 Task: Change the avatar of your profile to Icecream.
Action: Mouse moved to (993, 29)
Screenshot: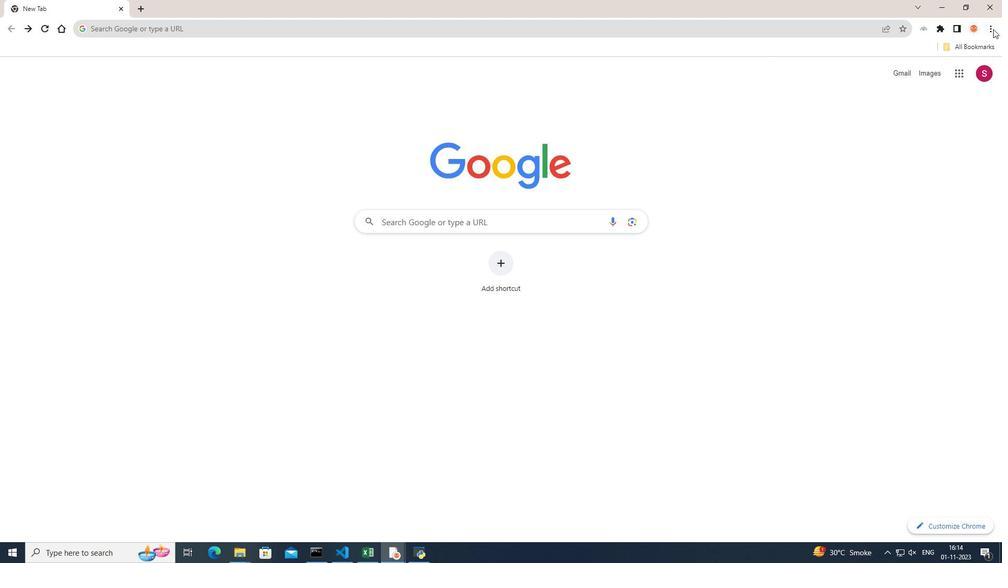 
Action: Mouse pressed left at (993, 29)
Screenshot: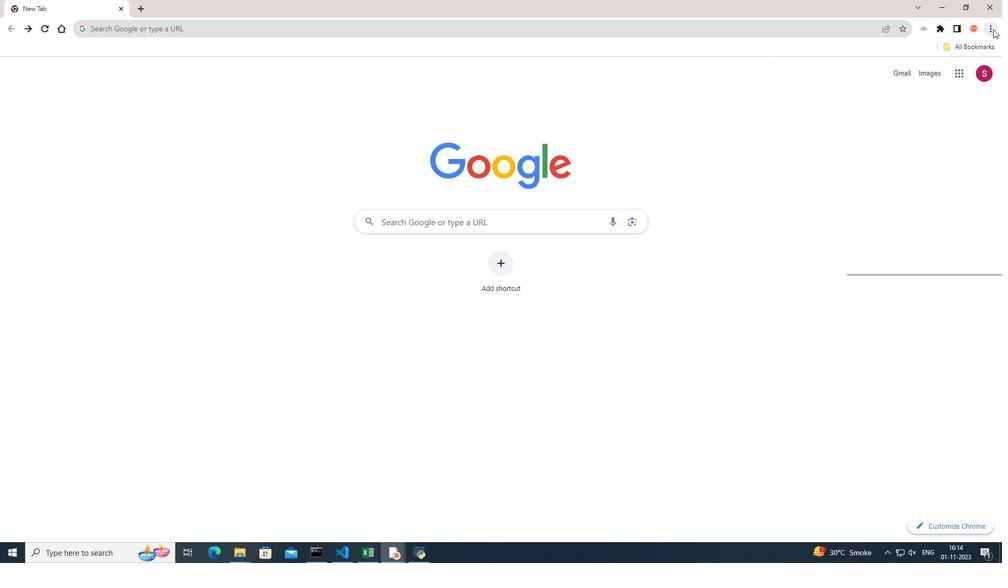 
Action: Mouse moved to (884, 220)
Screenshot: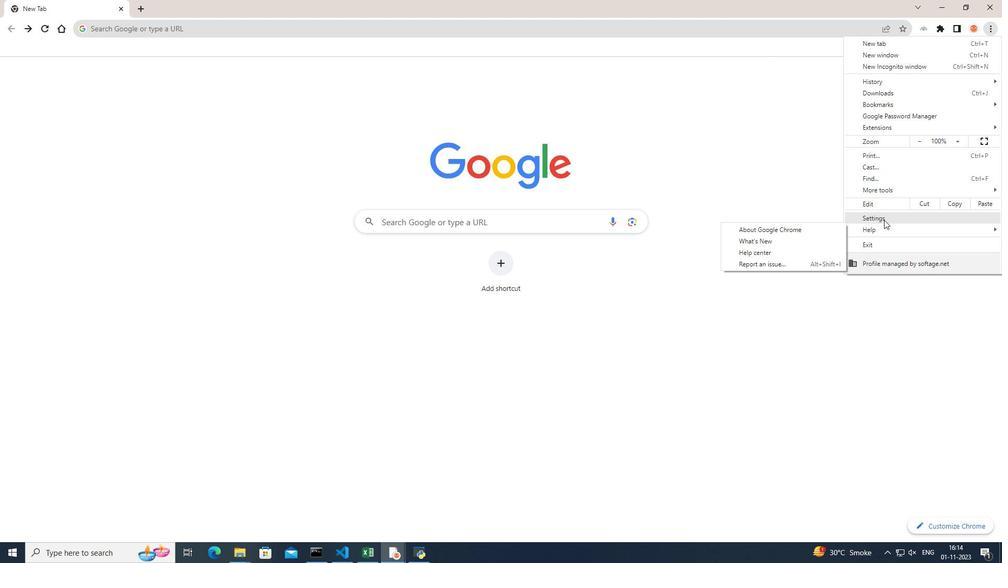 
Action: Mouse pressed left at (884, 220)
Screenshot: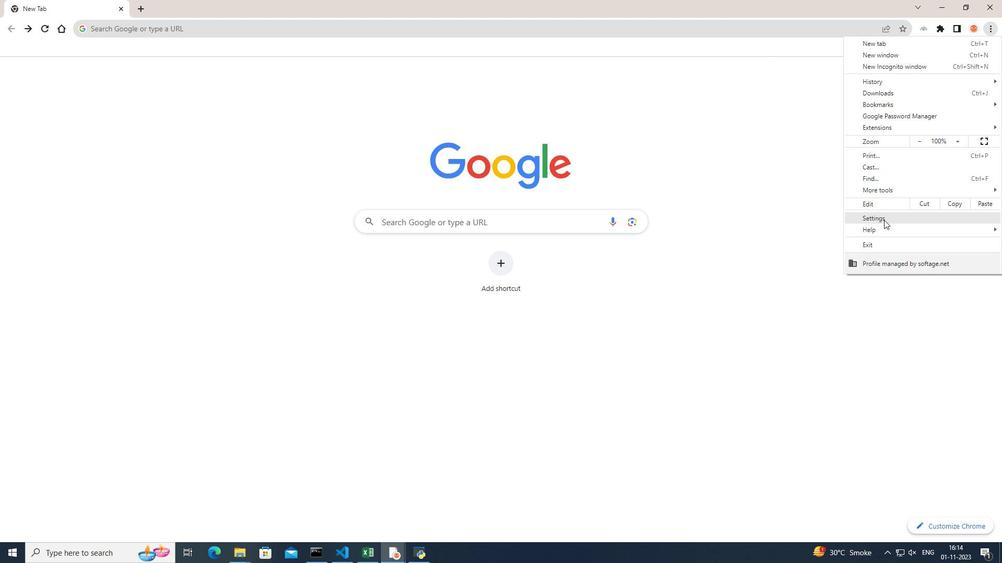 
Action: Mouse moved to (601, 242)
Screenshot: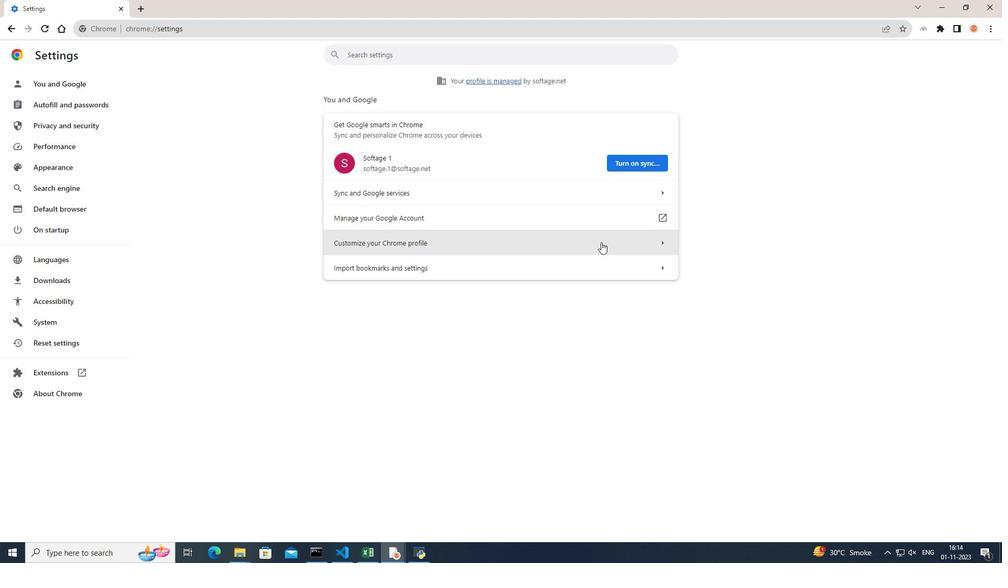 
Action: Mouse pressed left at (601, 242)
Screenshot: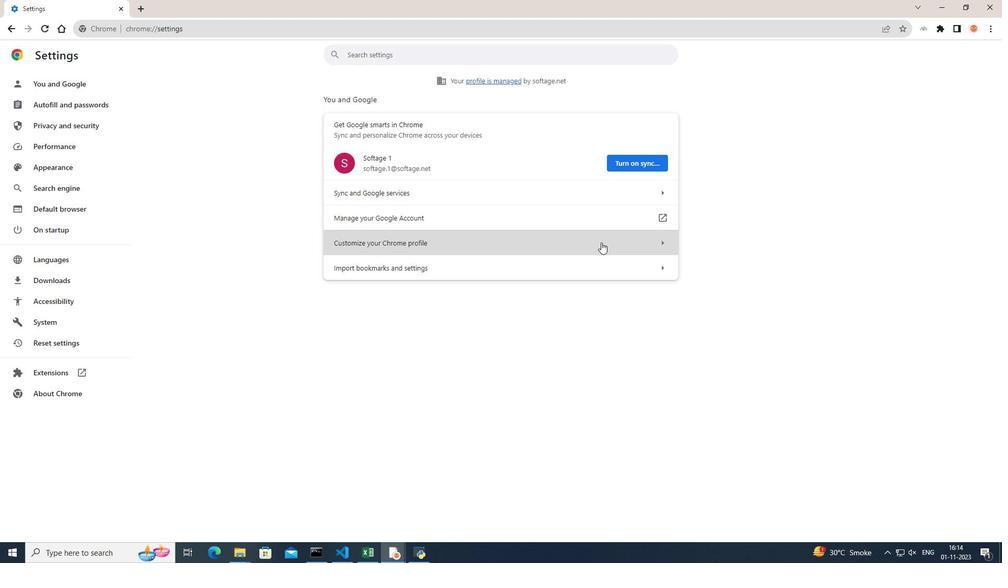 
Action: Mouse moved to (743, 280)
Screenshot: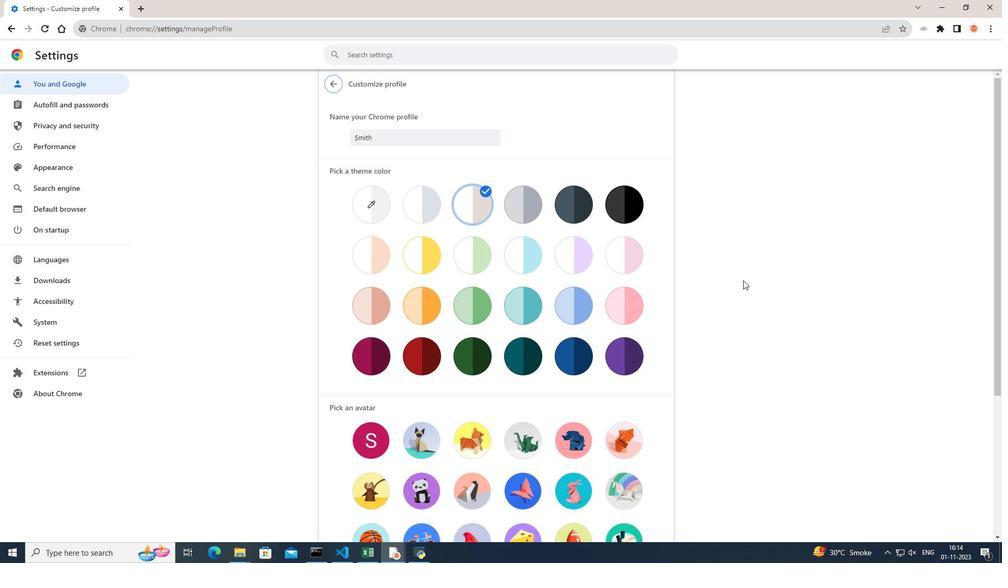 
Action: Mouse scrolled (743, 280) with delta (0, 0)
Screenshot: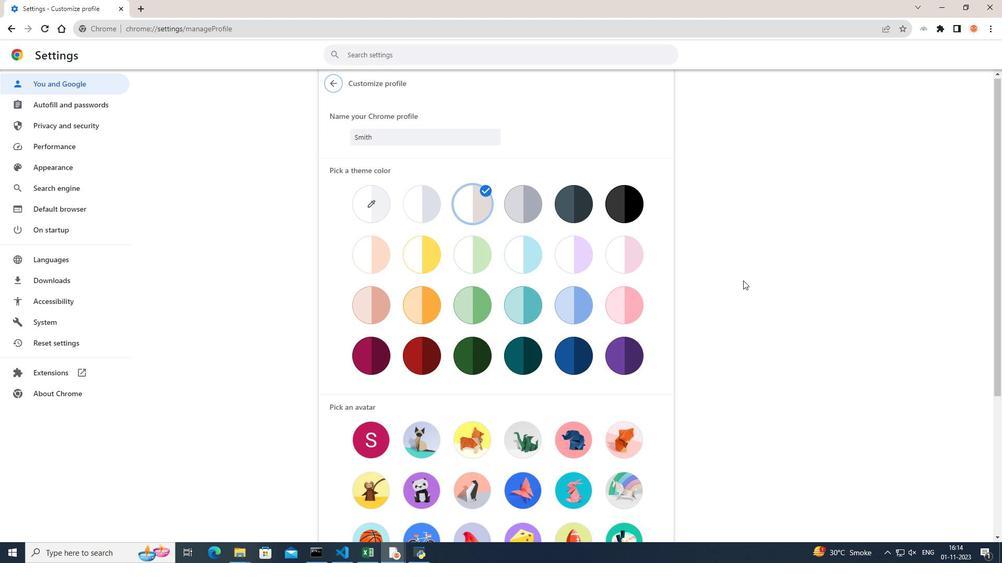 
Action: Mouse scrolled (743, 280) with delta (0, 0)
Screenshot: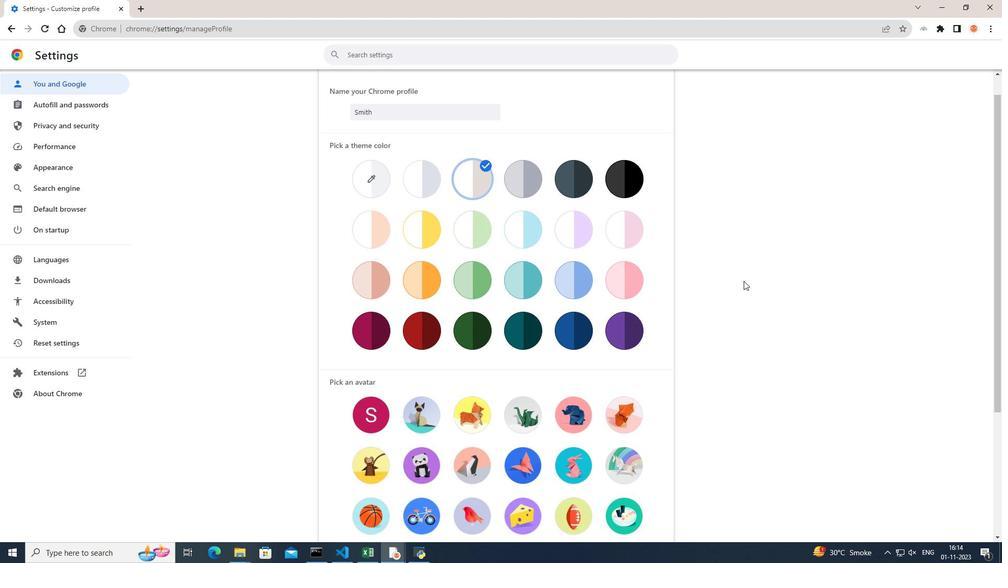 
Action: Mouse scrolled (743, 280) with delta (0, 0)
Screenshot: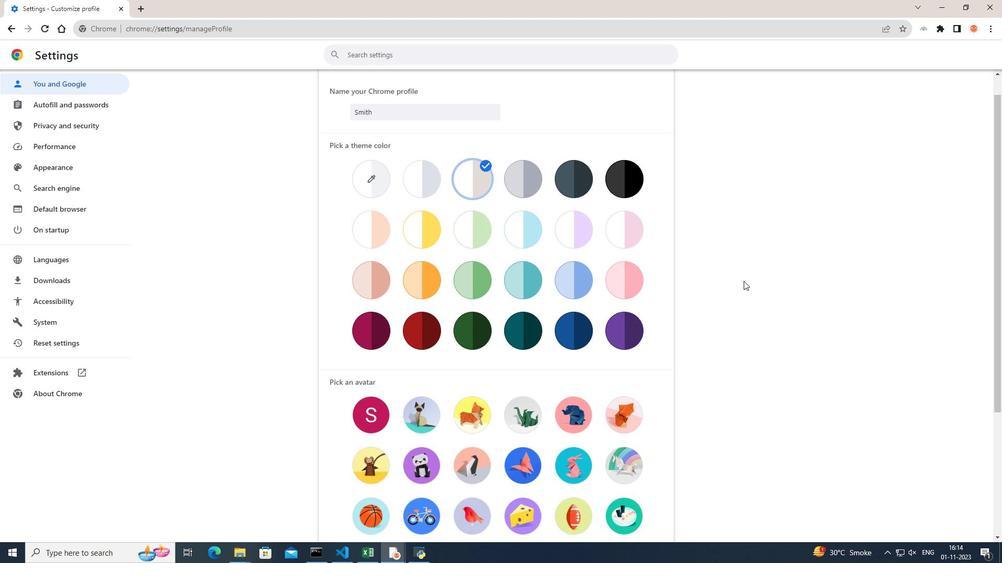 
Action: Mouse moved to (743, 281)
Screenshot: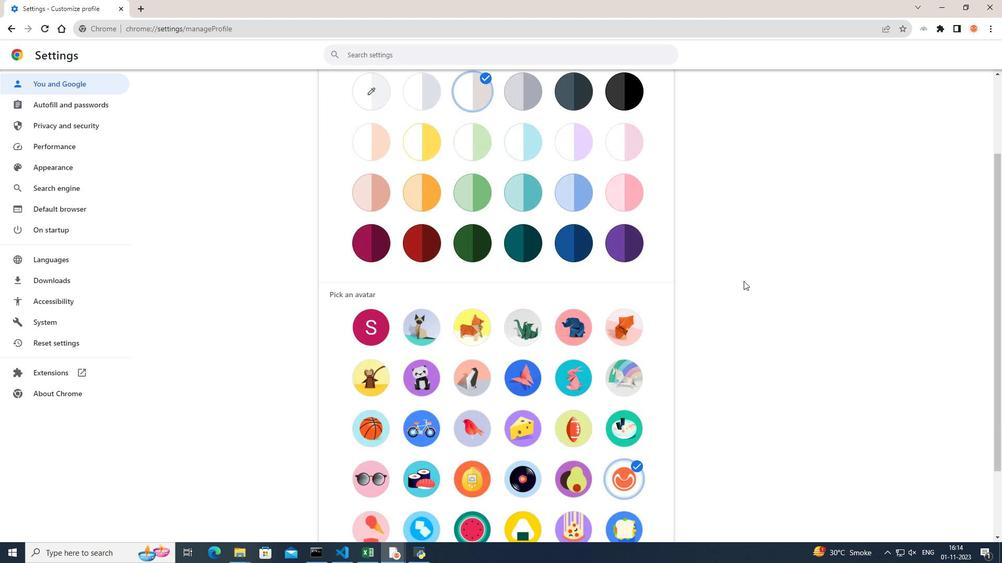
Action: Mouse scrolled (743, 280) with delta (0, 0)
Screenshot: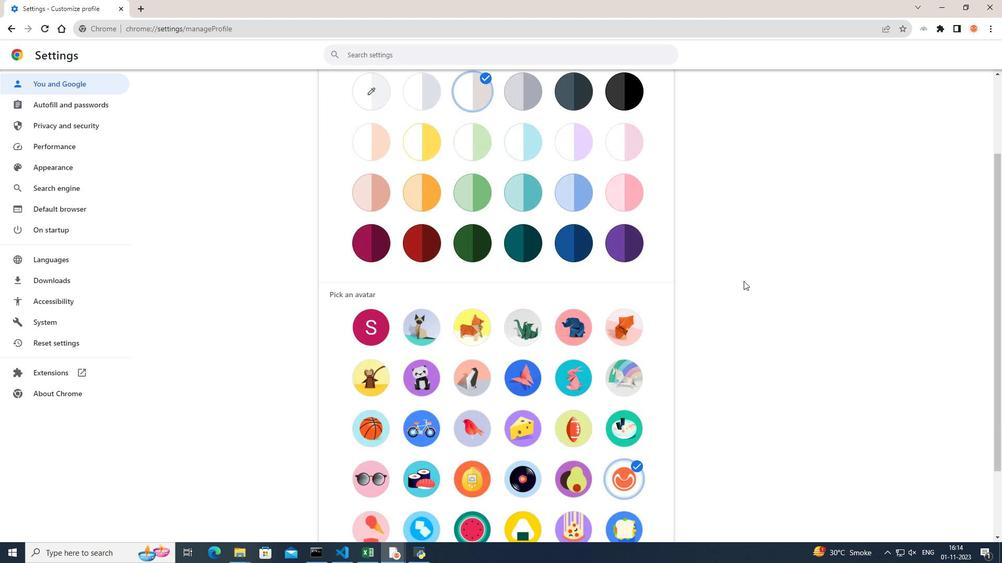 
Action: Mouse scrolled (743, 280) with delta (0, 0)
Screenshot: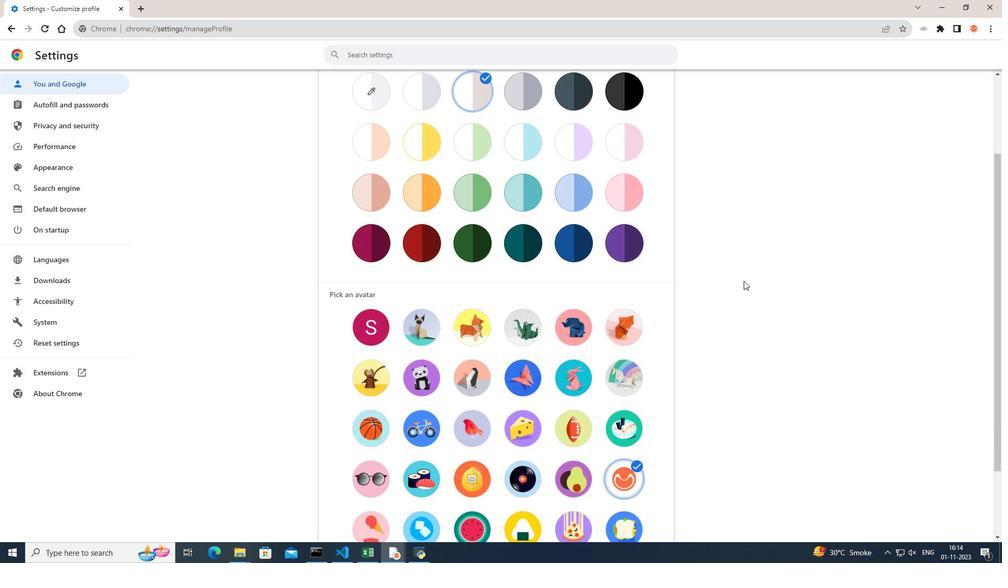 
Action: Mouse scrolled (743, 280) with delta (0, 0)
Screenshot: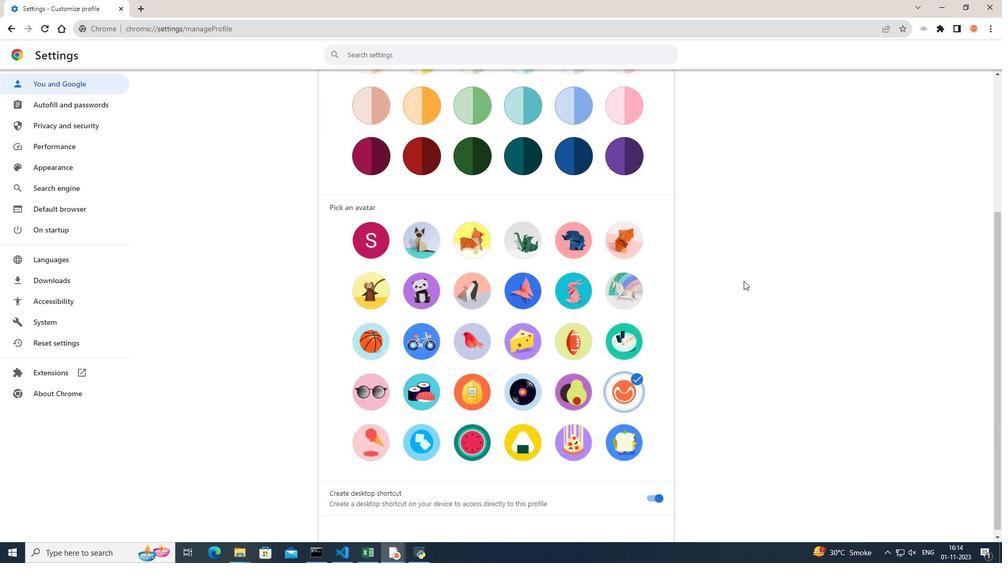 
Action: Mouse moved to (364, 445)
Screenshot: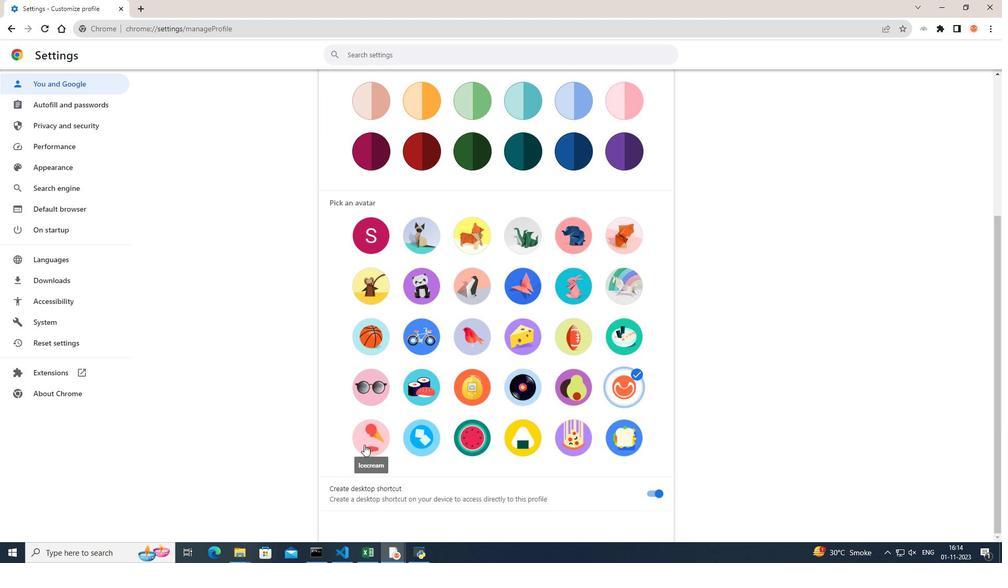 
Action: Mouse pressed left at (364, 445)
Screenshot: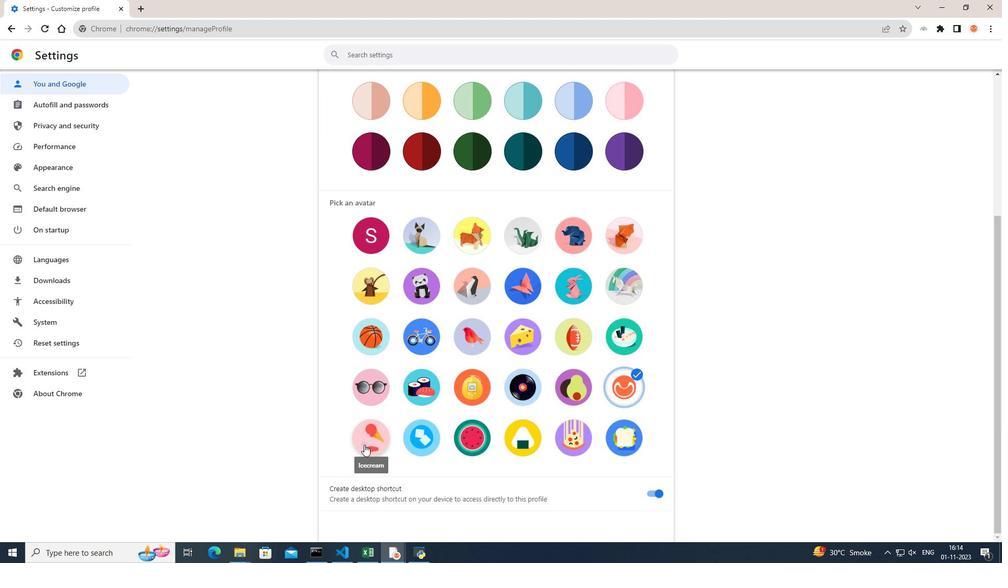
Action: Mouse moved to (748, 342)
Screenshot: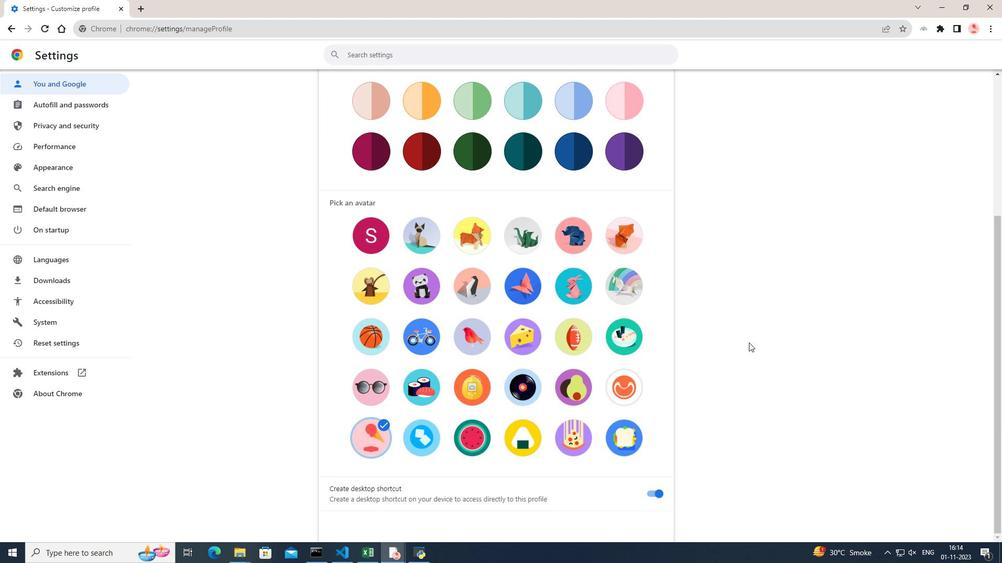 
